 Task: Open Card Card0000000129 in Board Board0000000033 in Workspace WS0000000011 in Trello. Add Member mailaustralia7@gmail.com to Card Card0000000129 in Board Board0000000033 in Workspace WS0000000011 in Trello. Add Purple Label titled Label0000000129 to Card Card0000000129 in Board Board0000000033 in Workspace WS0000000011 in Trello. Add Checklist CL0000000129 to Card Card0000000129 in Board Board0000000033 in Workspace WS0000000011 in Trello. Add Dates with Start Date as Aug 01 2023 and Due Date as Aug 31 2023 to Card Card0000000129 in Board Board0000000033 in Workspace WS0000000011 in Trello
Action: Mouse moved to (521, 90)
Screenshot: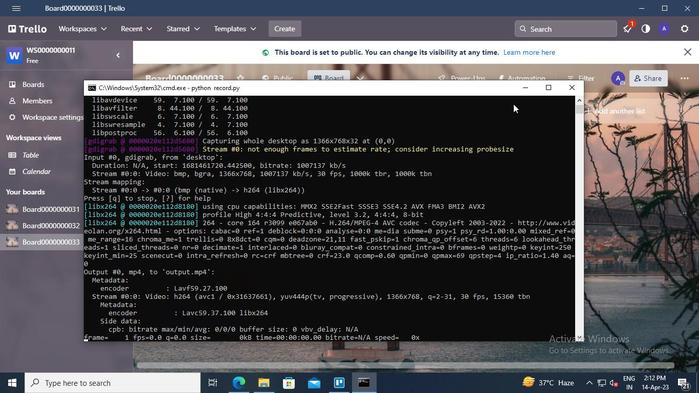 
Action: Mouse pressed left at (521, 90)
Screenshot: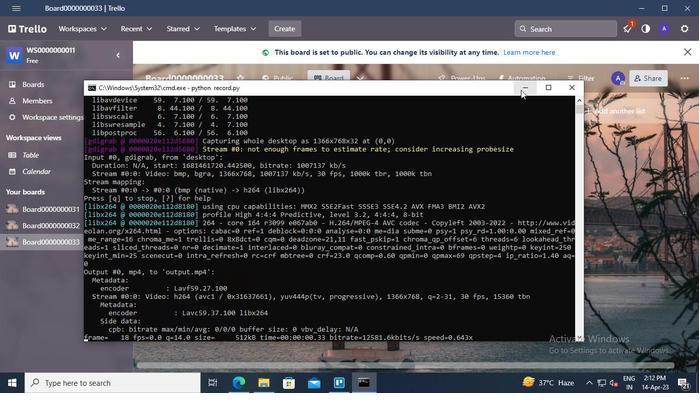 
Action: Mouse moved to (189, 131)
Screenshot: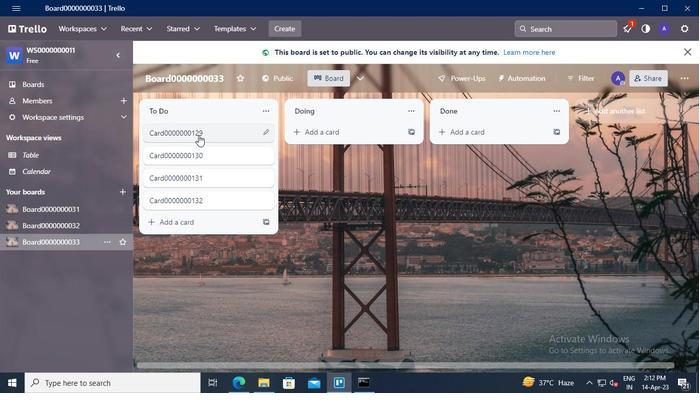 
Action: Mouse pressed left at (189, 131)
Screenshot: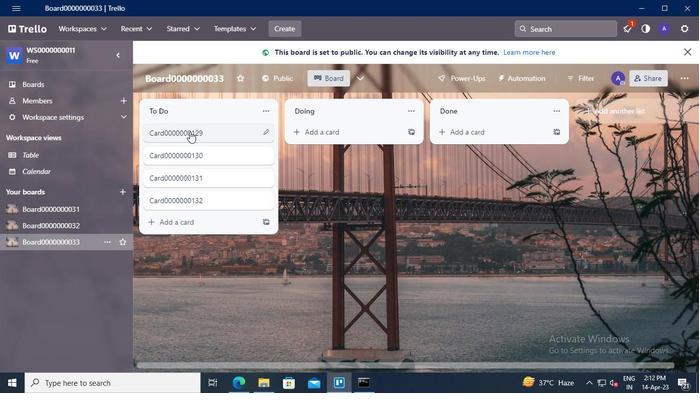 
Action: Mouse moved to (471, 96)
Screenshot: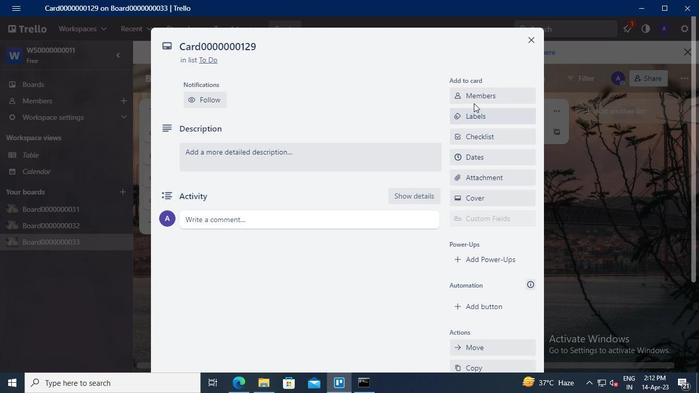 
Action: Mouse pressed left at (471, 96)
Screenshot: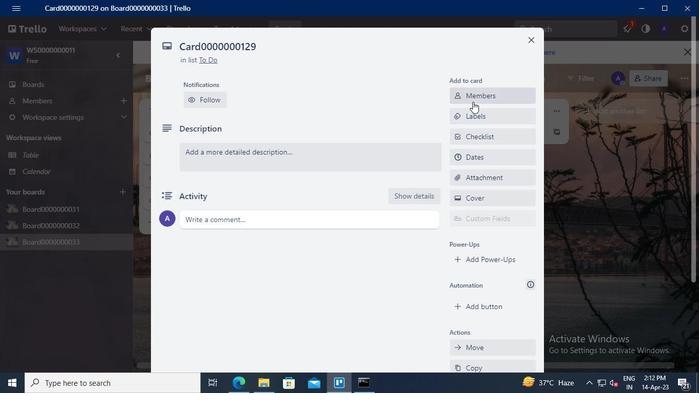 
Action: Mouse moved to (486, 146)
Screenshot: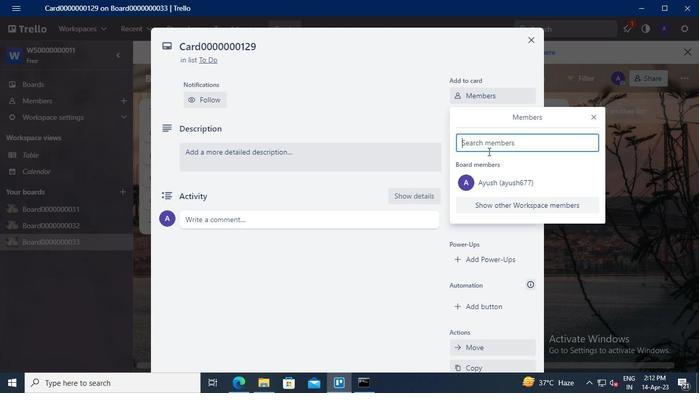 
Action: Mouse pressed left at (486, 146)
Screenshot: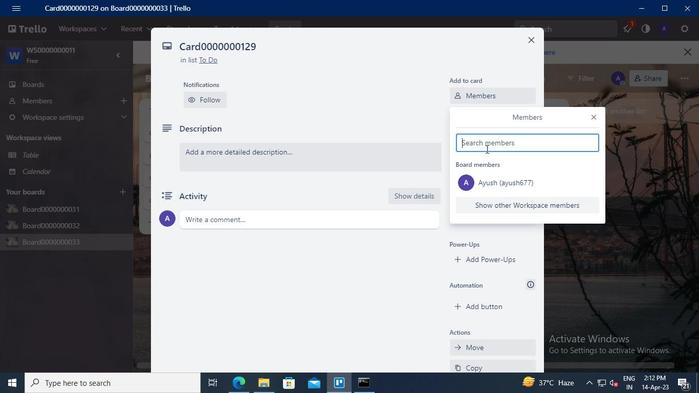 
Action: Mouse moved to (482, 143)
Screenshot: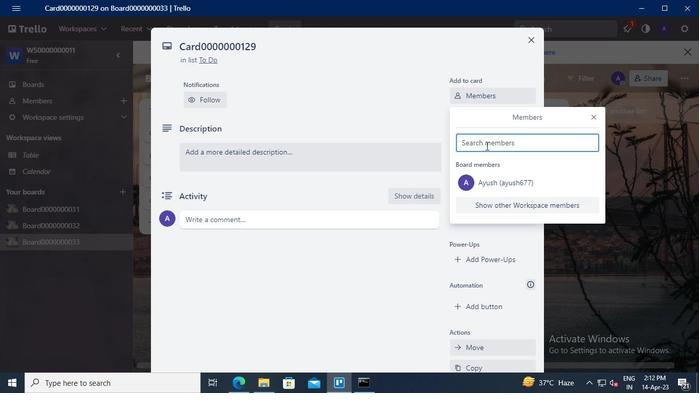 
Action: Keyboard Key.shift
Screenshot: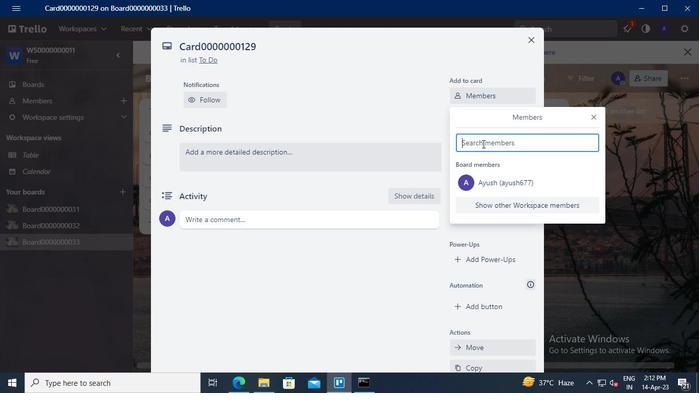 
Action: Keyboard A
Screenshot: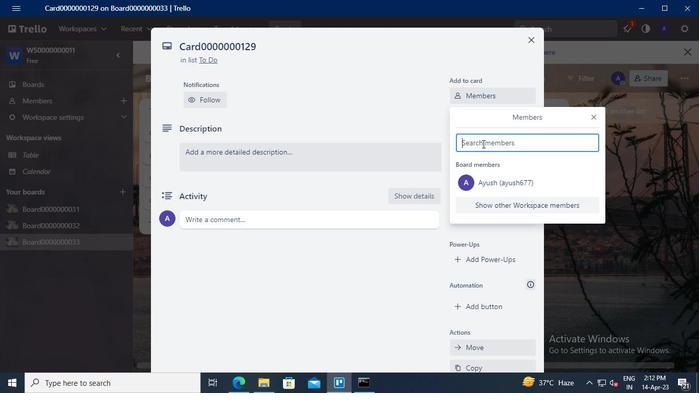 
Action: Keyboard u
Screenshot: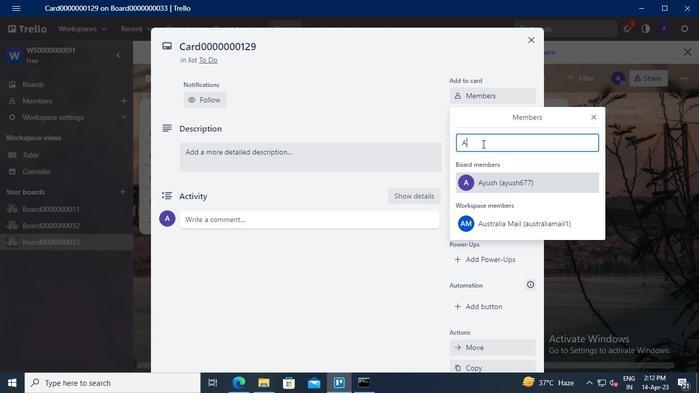 
Action: Keyboard s
Screenshot: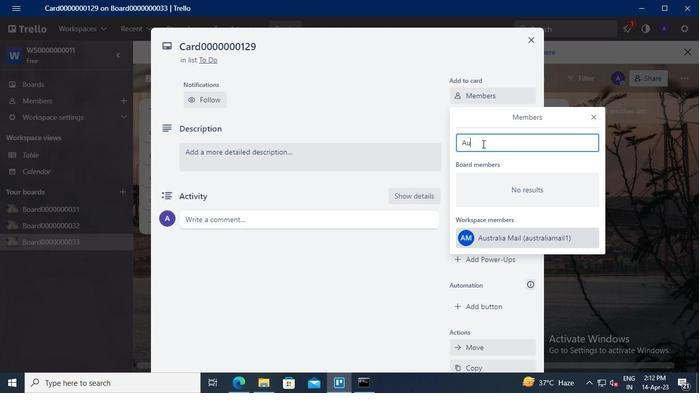 
Action: Keyboard t
Screenshot: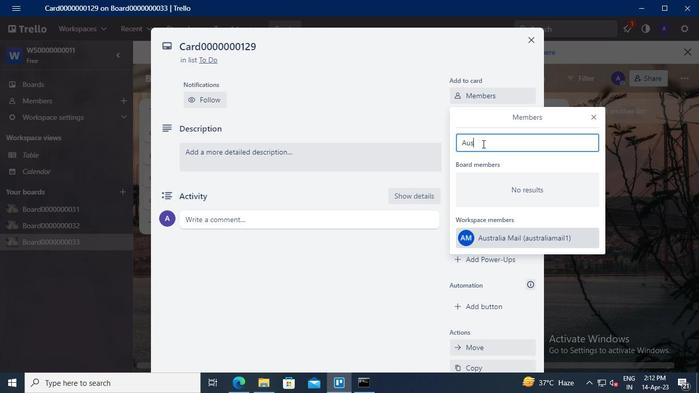 
Action: Keyboard r
Screenshot: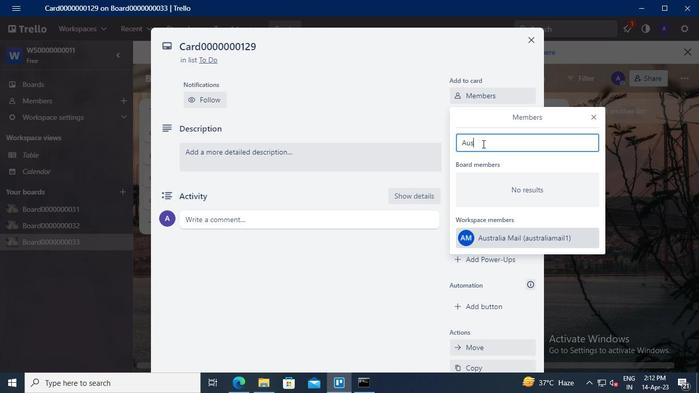
Action: Keyboard a
Screenshot: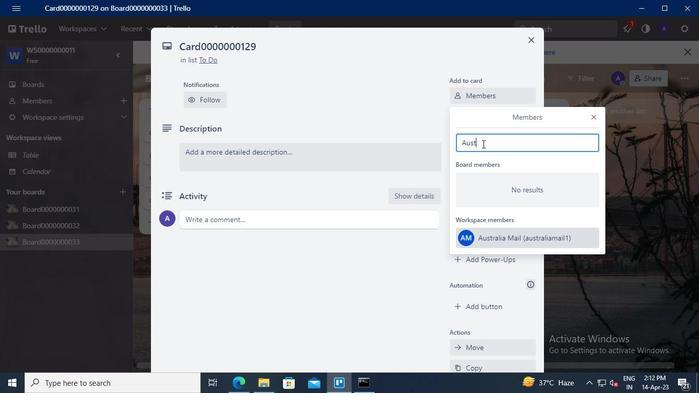 
Action: Keyboard l
Screenshot: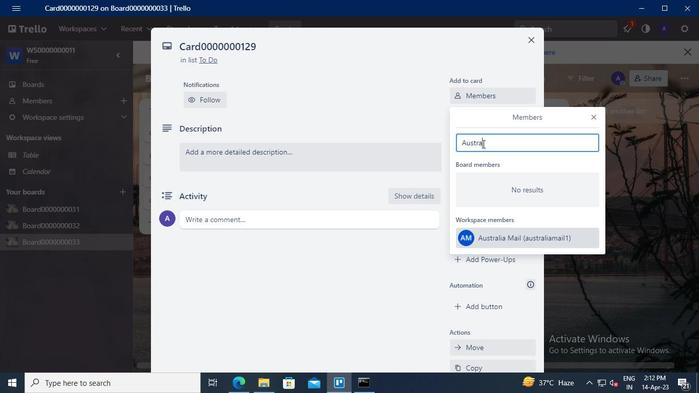 
Action: Keyboard i
Screenshot: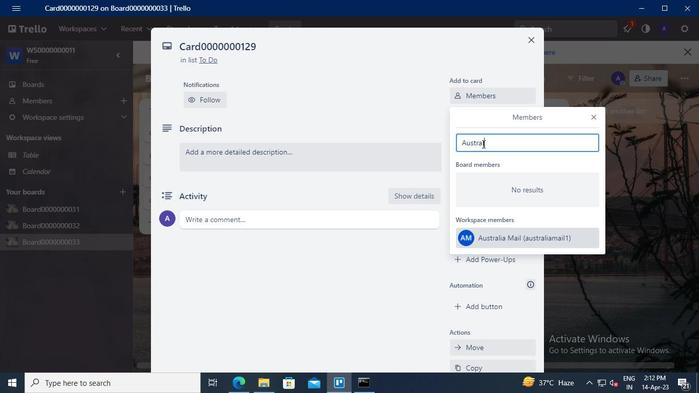 
Action: Keyboard a
Screenshot: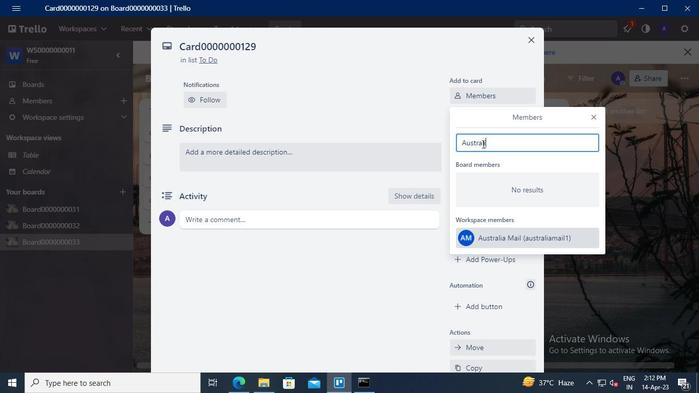 
Action: Mouse moved to (507, 235)
Screenshot: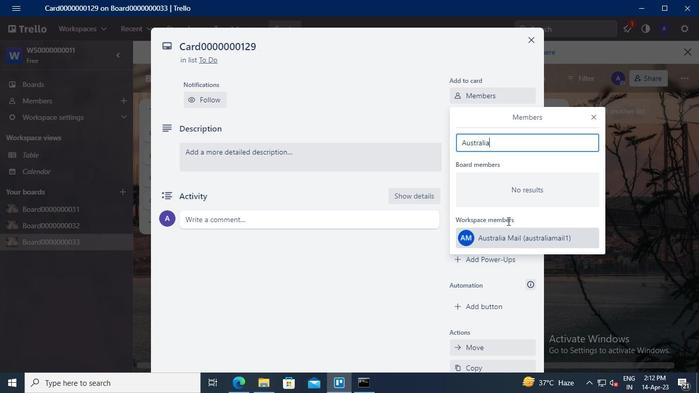 
Action: Mouse pressed left at (507, 235)
Screenshot: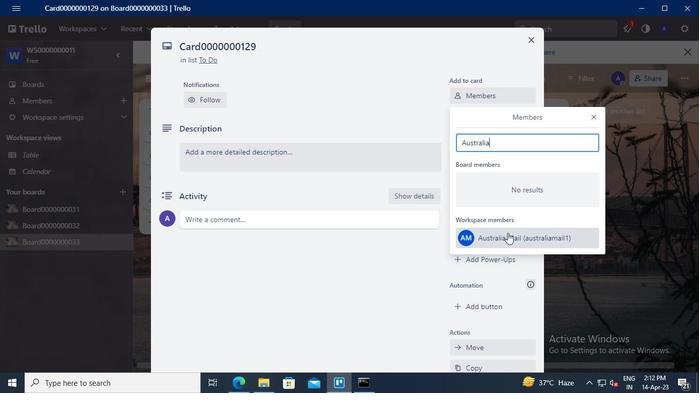 
Action: Mouse moved to (592, 116)
Screenshot: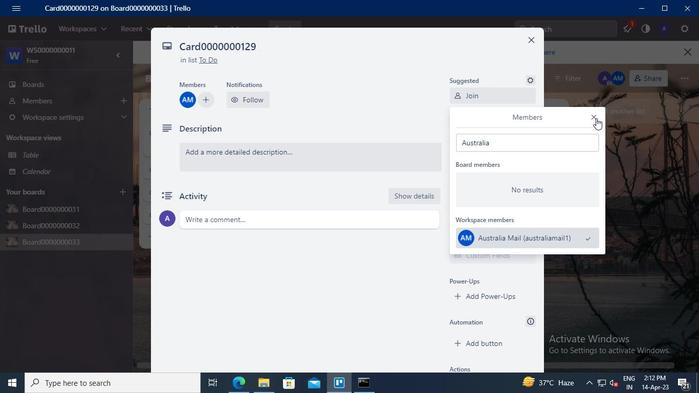 
Action: Mouse pressed left at (592, 116)
Screenshot: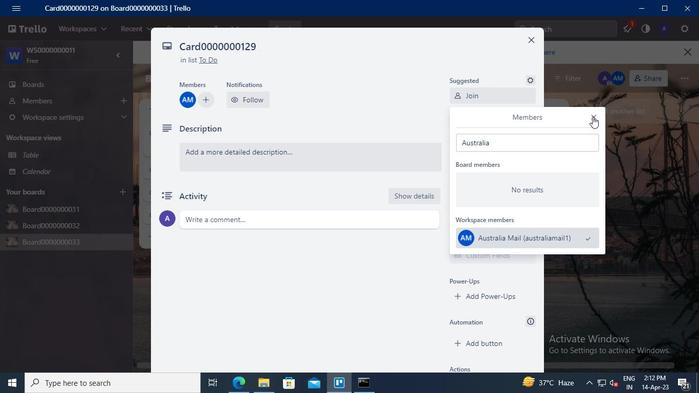 
Action: Mouse moved to (501, 149)
Screenshot: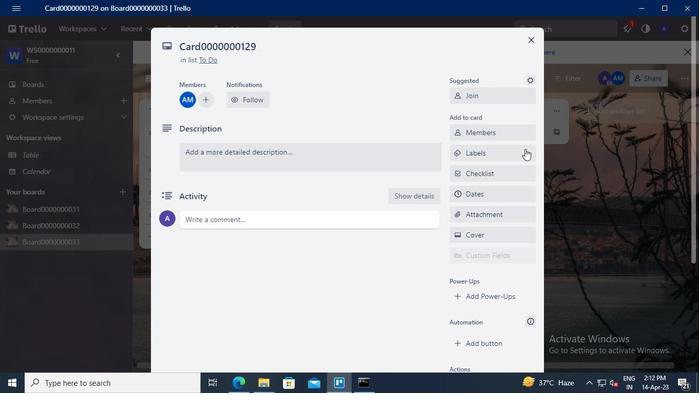 
Action: Mouse pressed left at (501, 149)
Screenshot: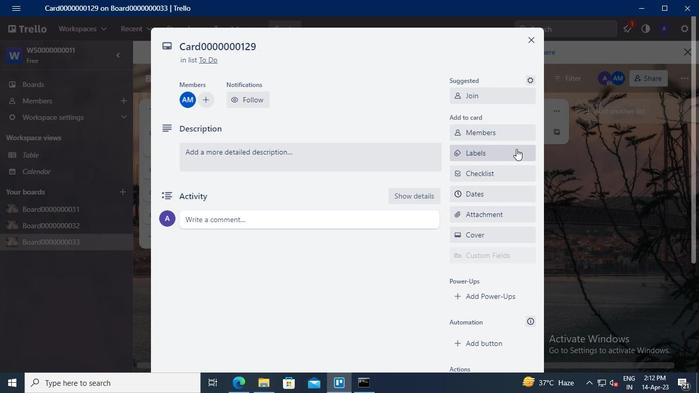 
Action: Mouse moved to (543, 232)
Screenshot: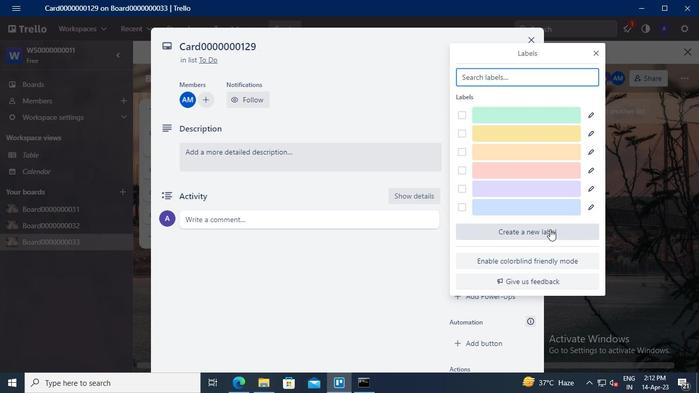 
Action: Mouse pressed left at (543, 232)
Screenshot: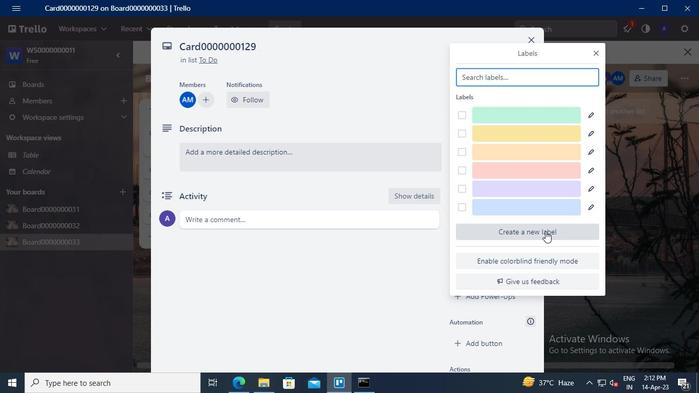 
Action: Mouse moved to (496, 151)
Screenshot: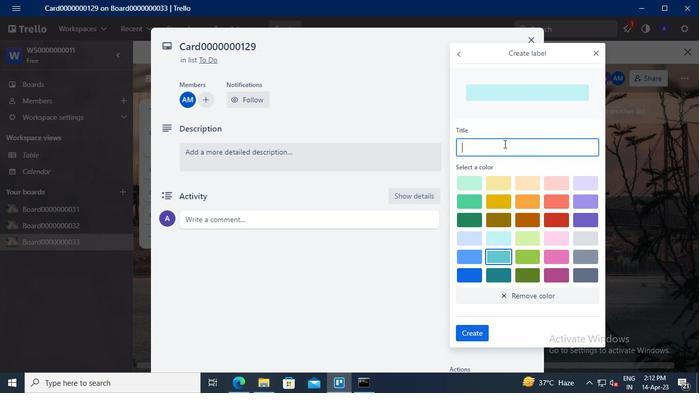 
Action: Mouse pressed left at (496, 151)
Screenshot: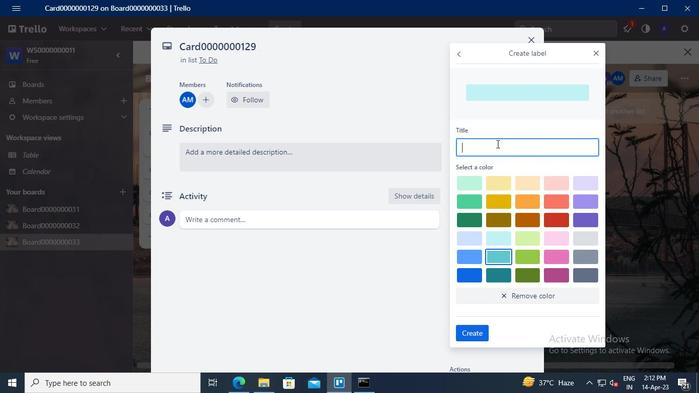 
Action: Mouse moved to (497, 151)
Screenshot: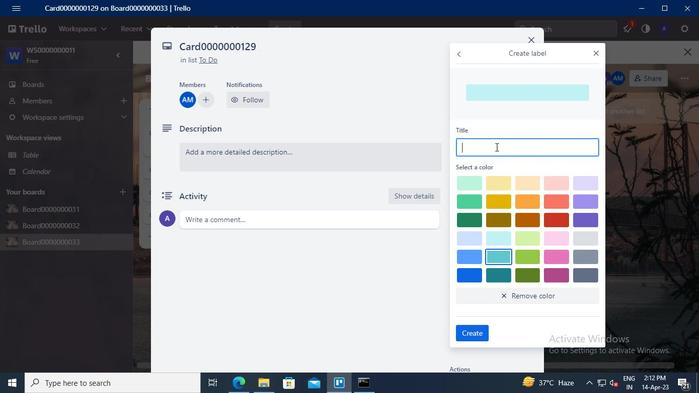
Action: Keyboard Key.shift
Screenshot: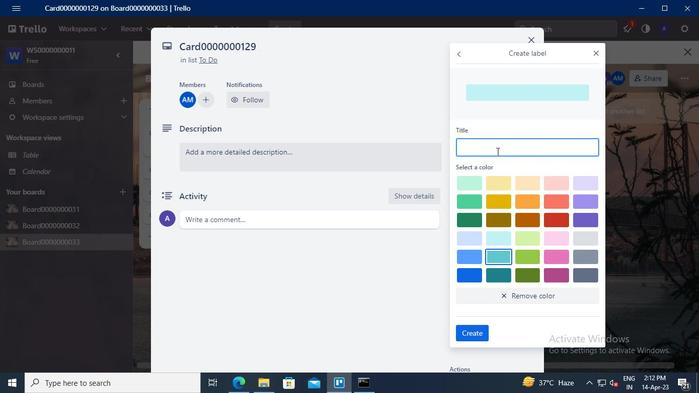 
Action: Keyboard L
Screenshot: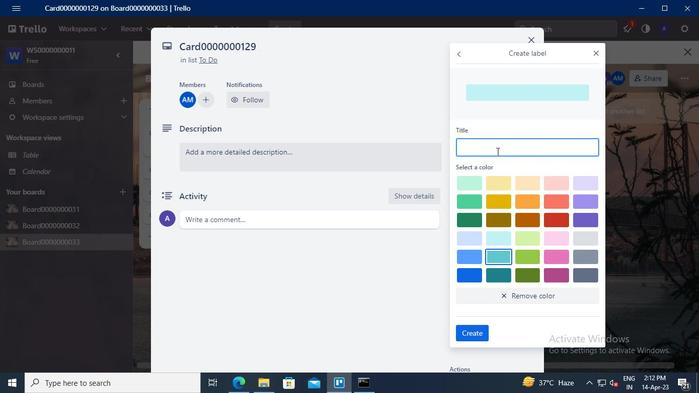
Action: Keyboard a
Screenshot: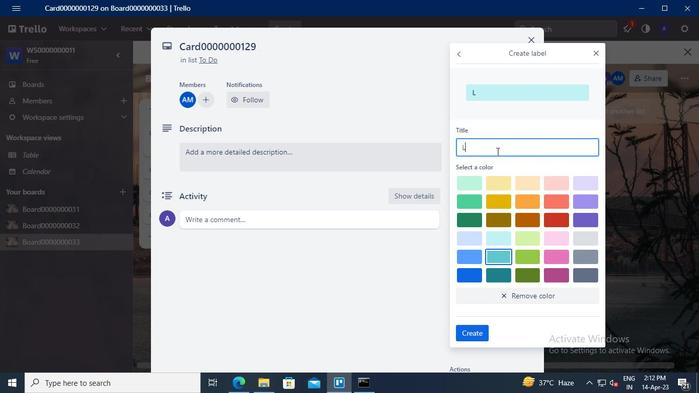 
Action: Keyboard b
Screenshot: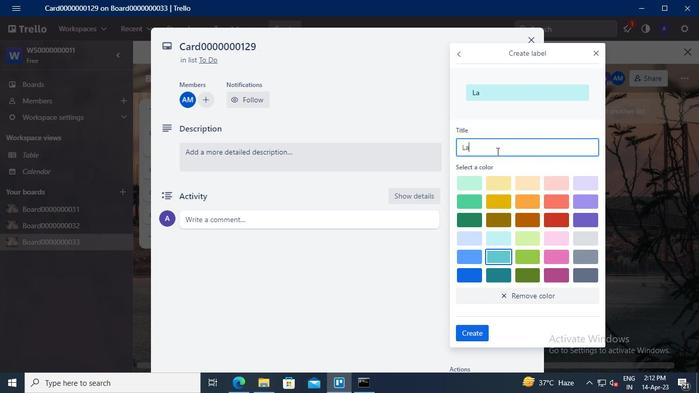 
Action: Keyboard e
Screenshot: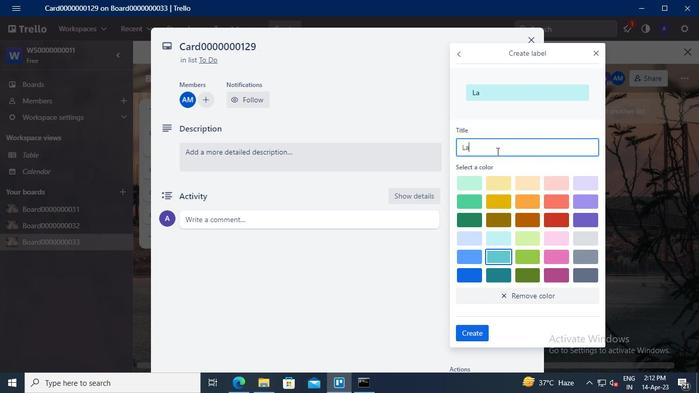 
Action: Keyboard l
Screenshot: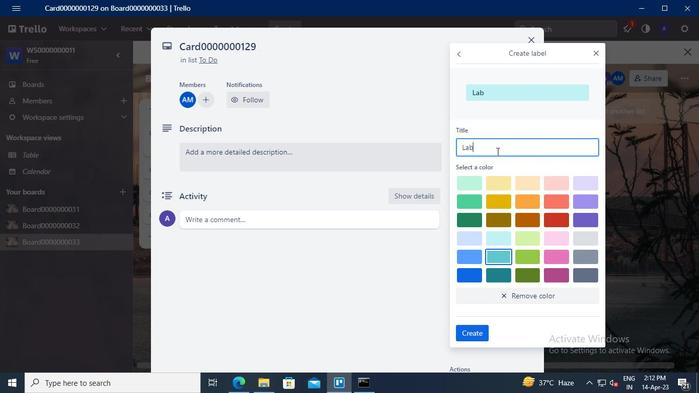 
Action: Keyboard <96>
Screenshot: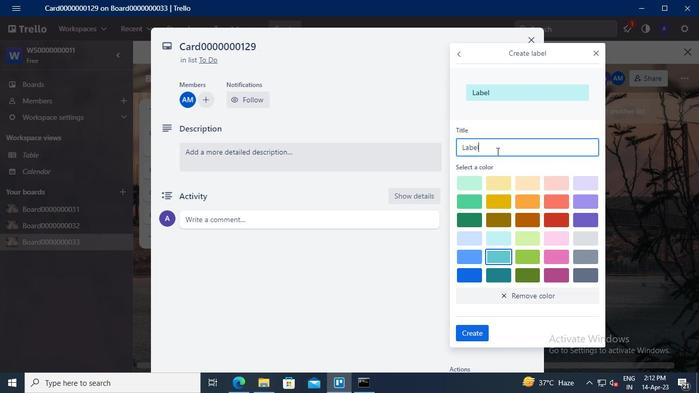
Action: Keyboard <96>
Screenshot: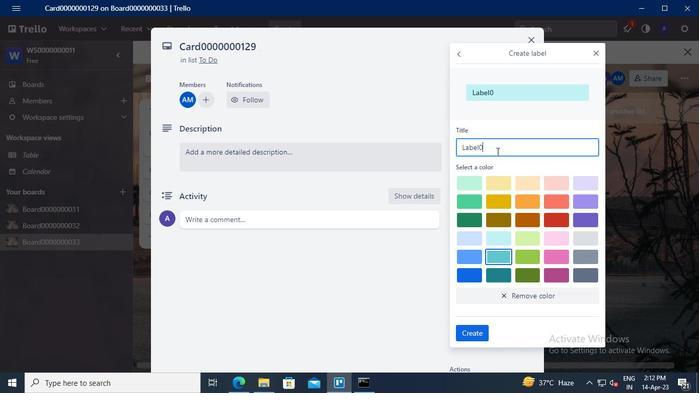 
Action: Keyboard <96>
Screenshot: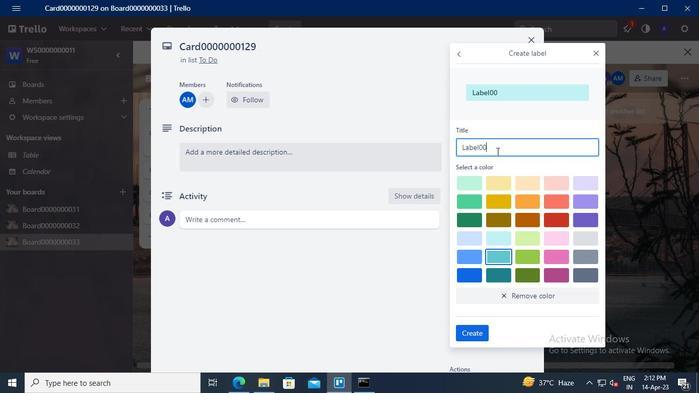 
Action: Keyboard <96>
Screenshot: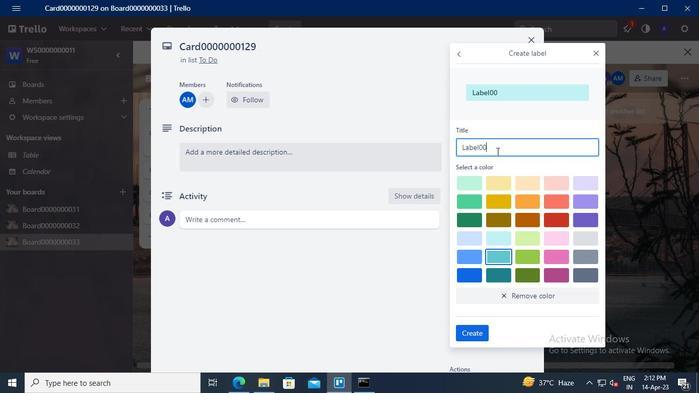 
Action: Keyboard <96>
Screenshot: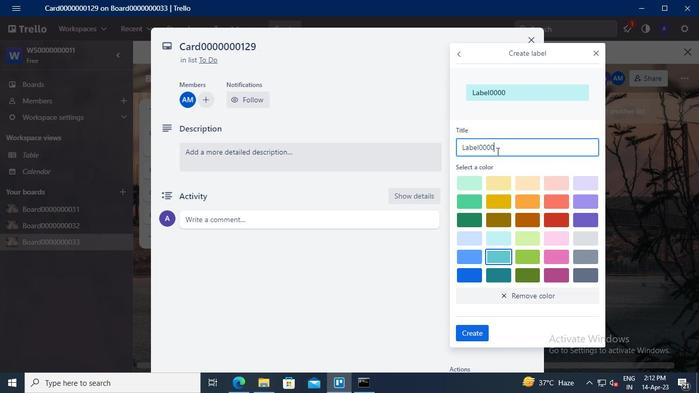 
Action: Keyboard <96>
Screenshot: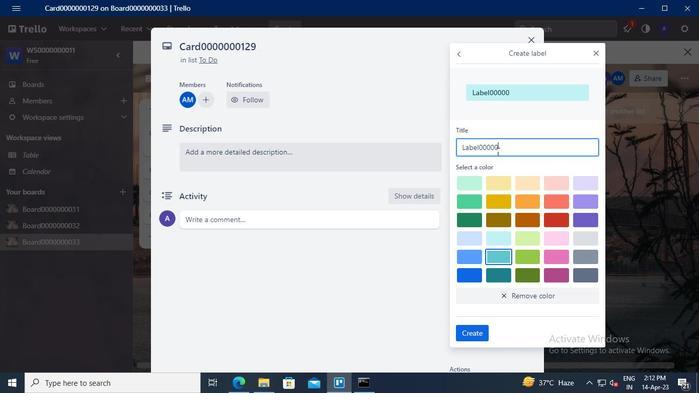 
Action: Keyboard <96>
Screenshot: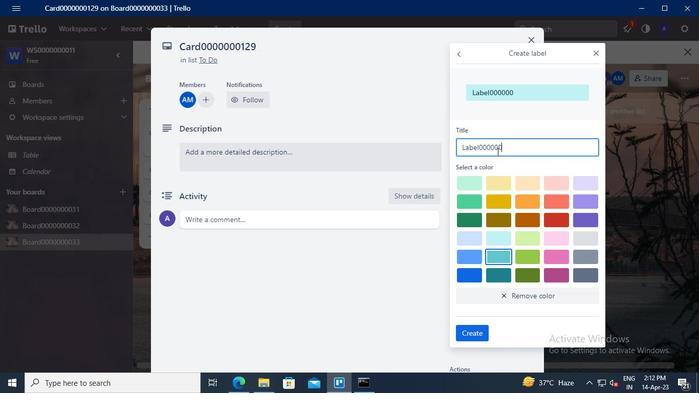 
Action: Keyboard <97>
Screenshot: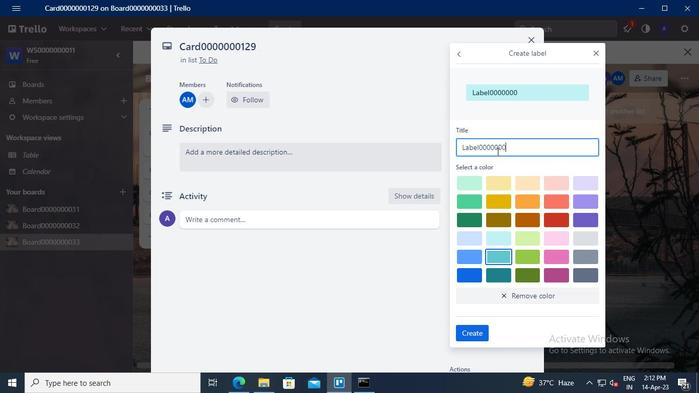 
Action: Keyboard <98>
Screenshot: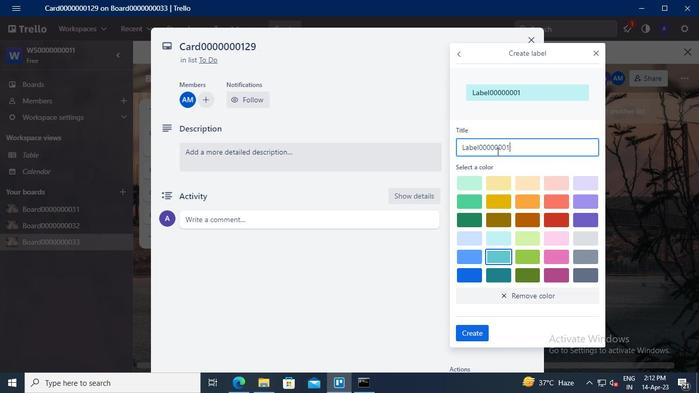 
Action: Keyboard <105>
Screenshot: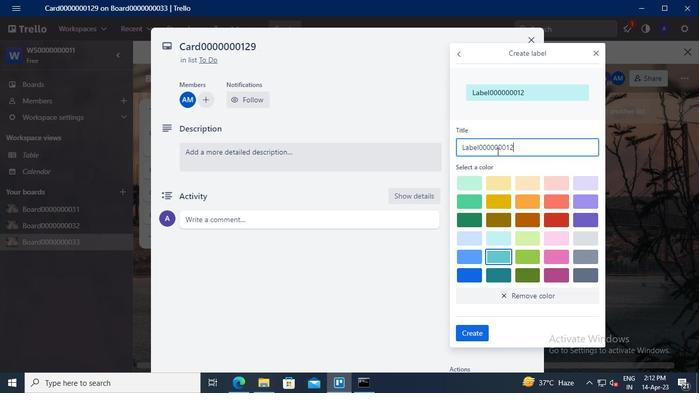 
Action: Mouse moved to (580, 199)
Screenshot: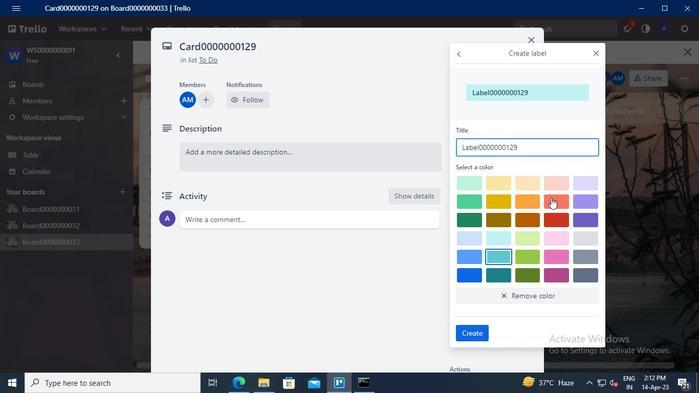 
Action: Mouse pressed left at (580, 199)
Screenshot: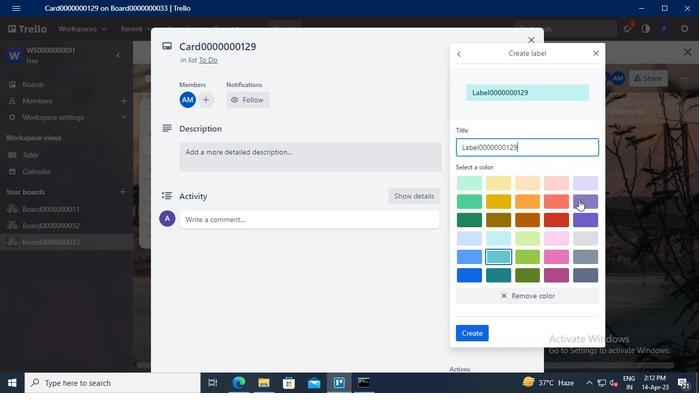 
Action: Mouse moved to (481, 329)
Screenshot: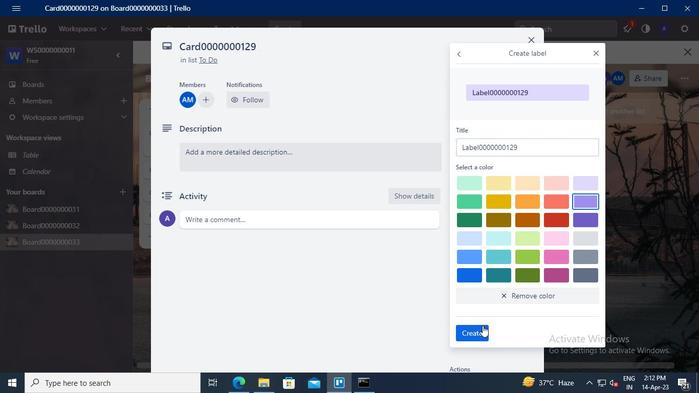 
Action: Mouse pressed left at (481, 329)
Screenshot: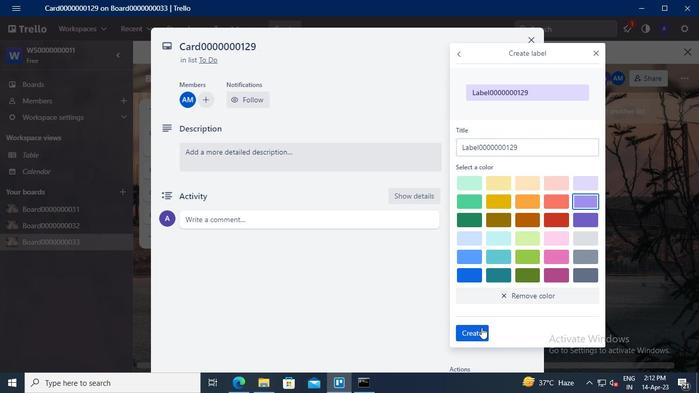 
Action: Mouse moved to (594, 53)
Screenshot: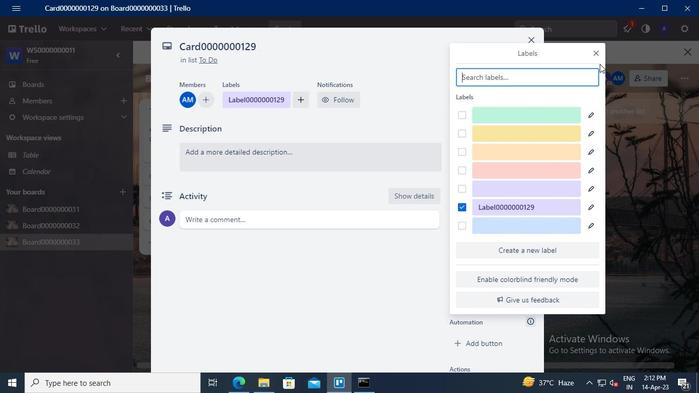 
Action: Mouse pressed left at (594, 53)
Screenshot: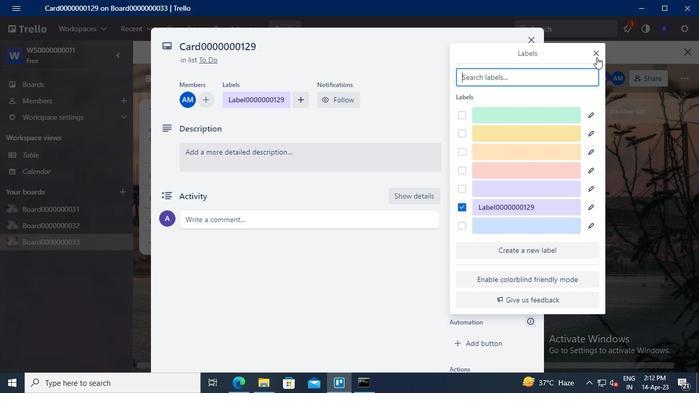 
Action: Mouse moved to (490, 173)
Screenshot: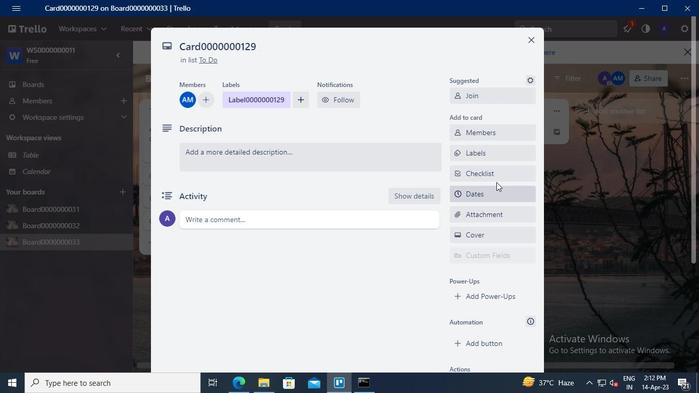 
Action: Mouse pressed left at (490, 173)
Screenshot: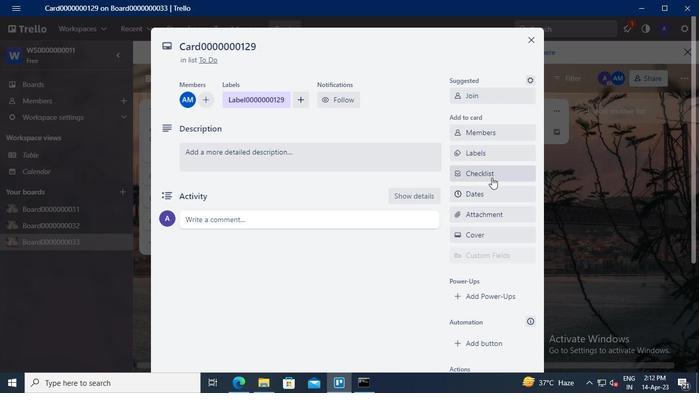 
Action: Keyboard Key.delete
Screenshot: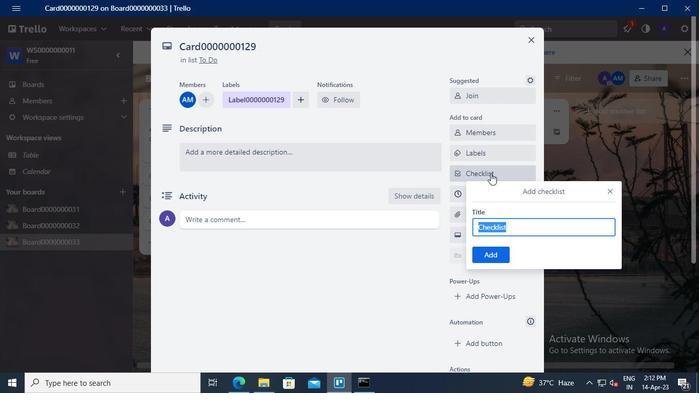 
Action: Keyboard Key.shift
Screenshot: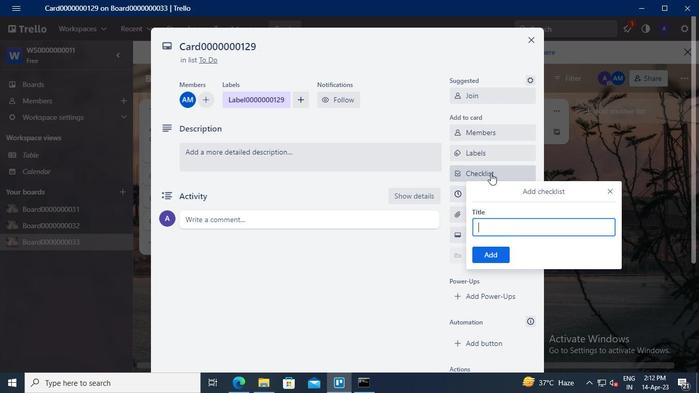 
Action: Keyboard C
Screenshot: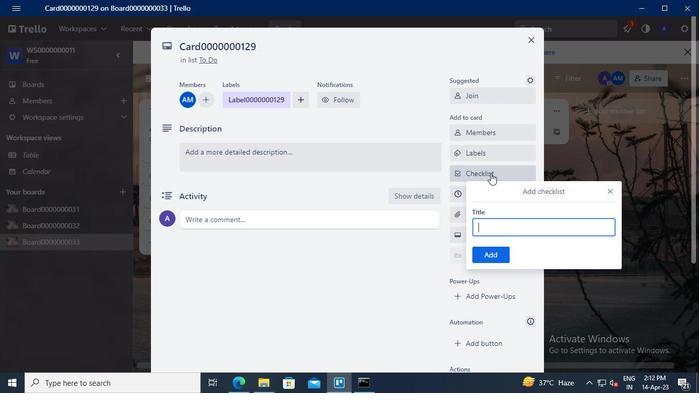 
Action: Keyboard L
Screenshot: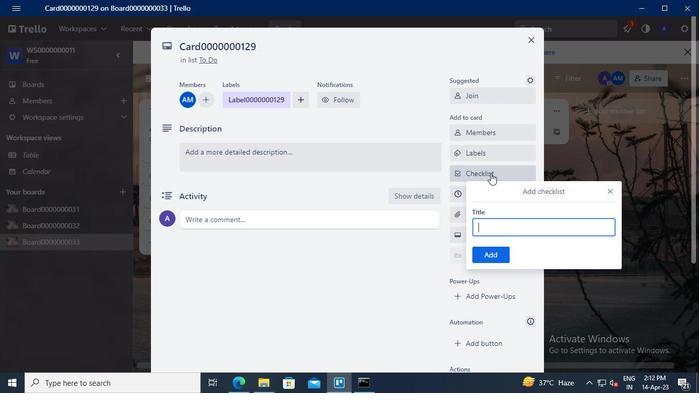 
Action: Keyboard <96>
Screenshot: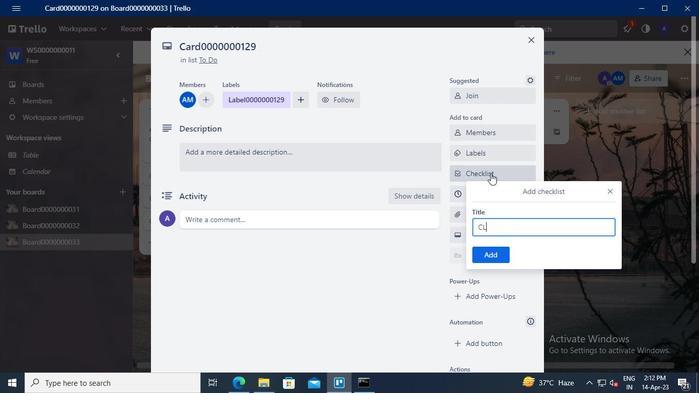 
Action: Keyboard <96>
Screenshot: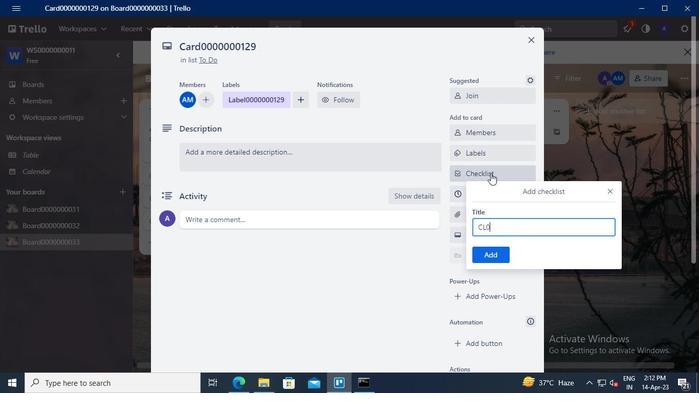 
Action: Keyboard <96>
Screenshot: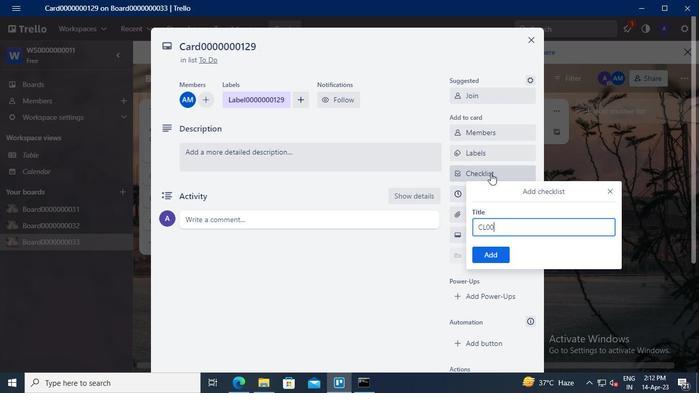 
Action: Keyboard <96>
Screenshot: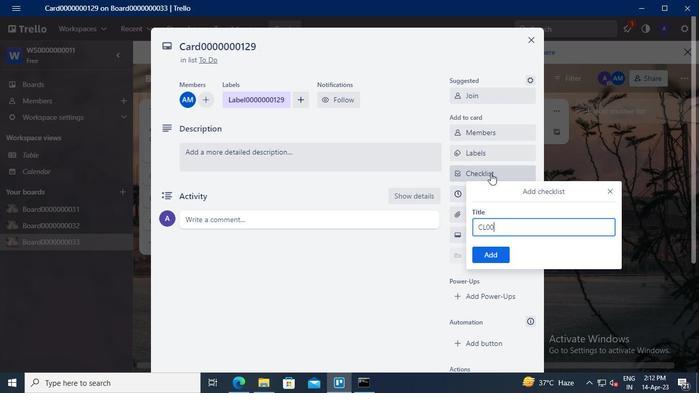 
Action: Keyboard <96>
Screenshot: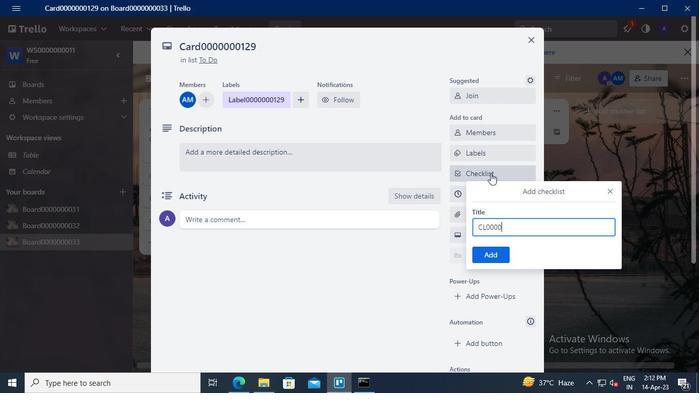 
Action: Keyboard <96>
Screenshot: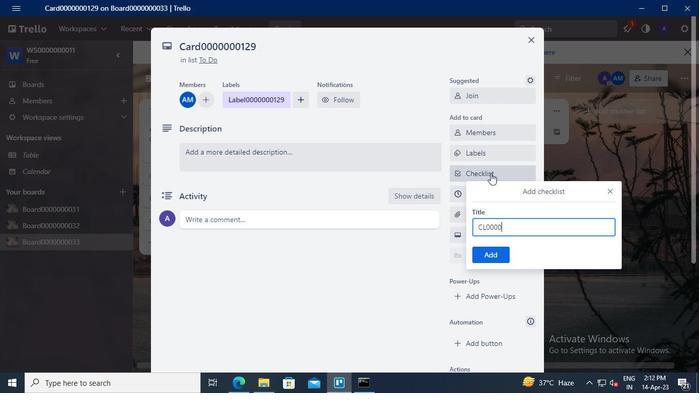 
Action: Keyboard <96>
Screenshot: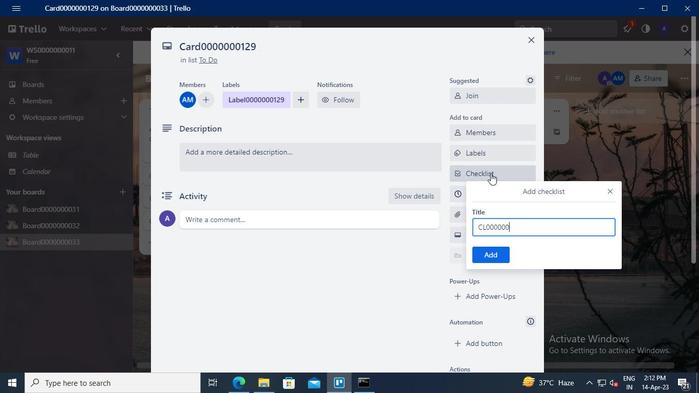 
Action: Keyboard <97>
Screenshot: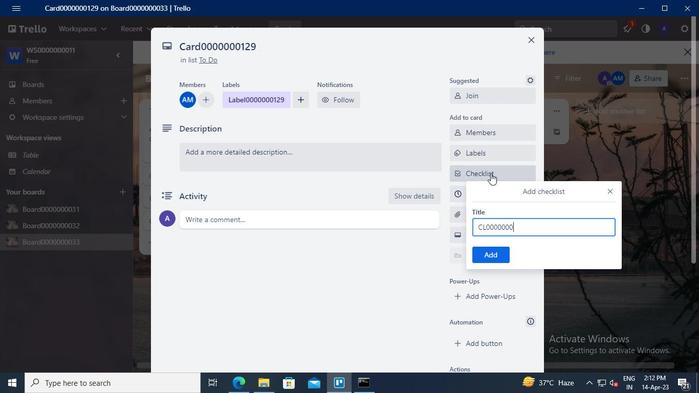 
Action: Keyboard <98>
Screenshot: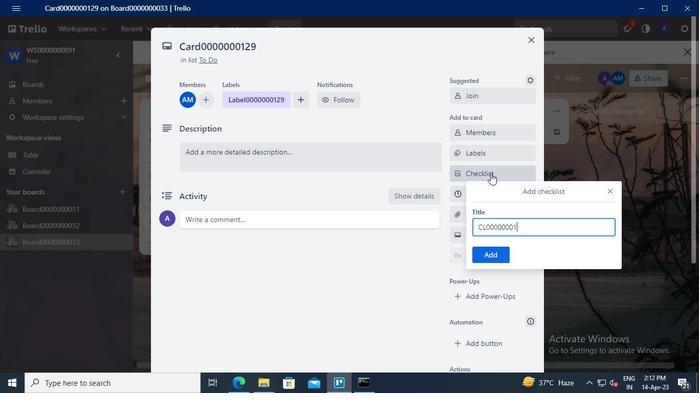 
Action: Keyboard <105>
Screenshot: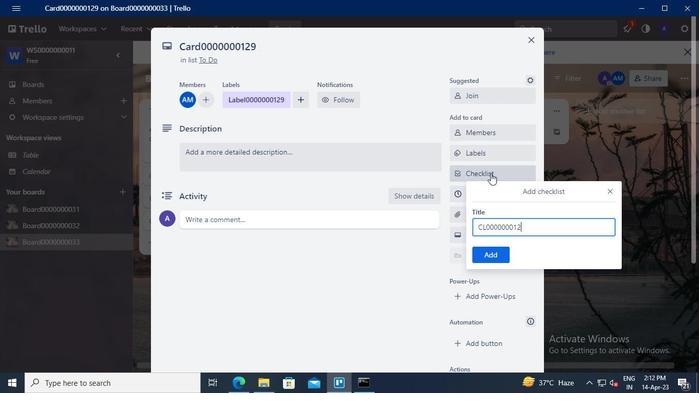 
Action: Mouse moved to (493, 249)
Screenshot: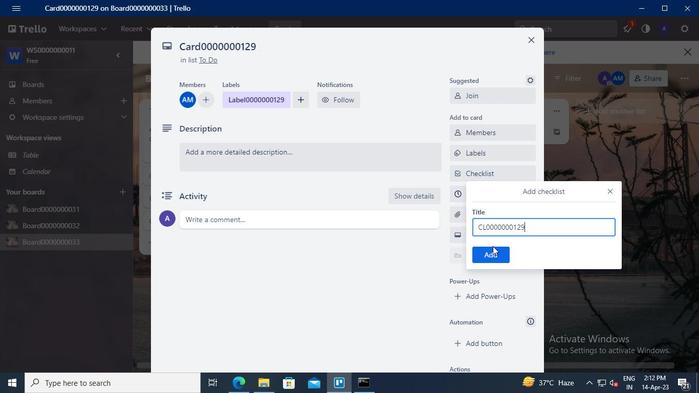 
Action: Mouse pressed left at (493, 249)
Screenshot: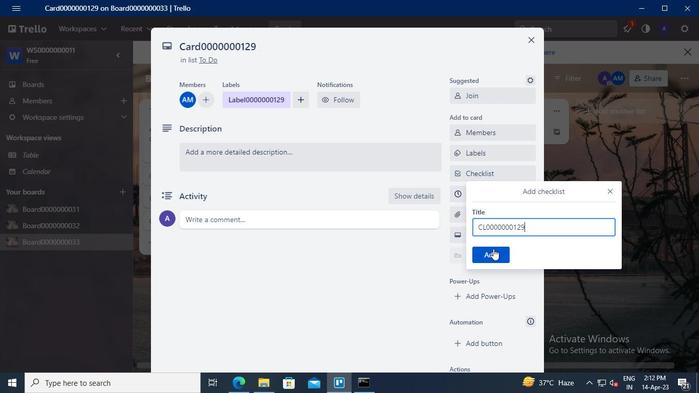 
Action: Mouse moved to (481, 196)
Screenshot: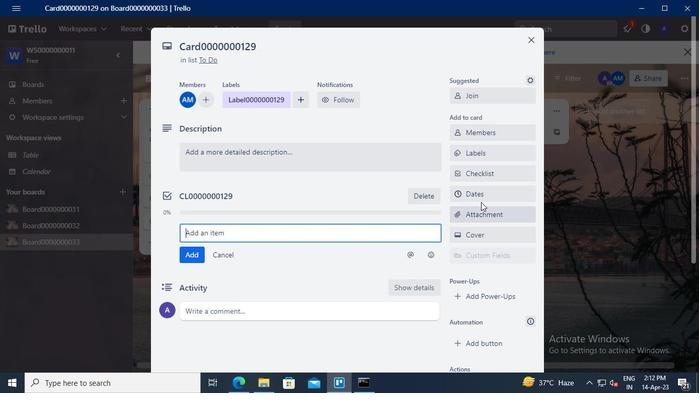 
Action: Mouse pressed left at (481, 196)
Screenshot: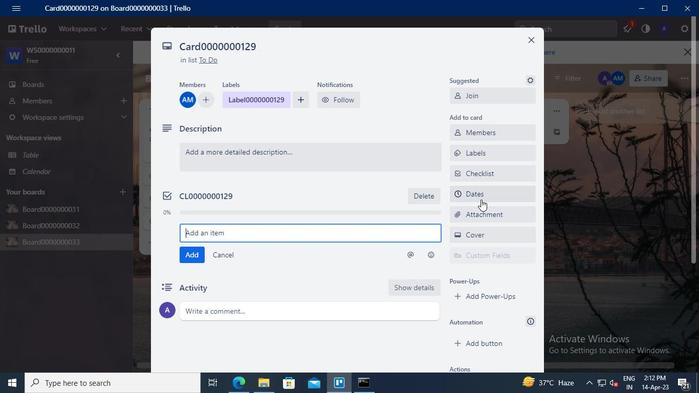 
Action: Mouse moved to (462, 237)
Screenshot: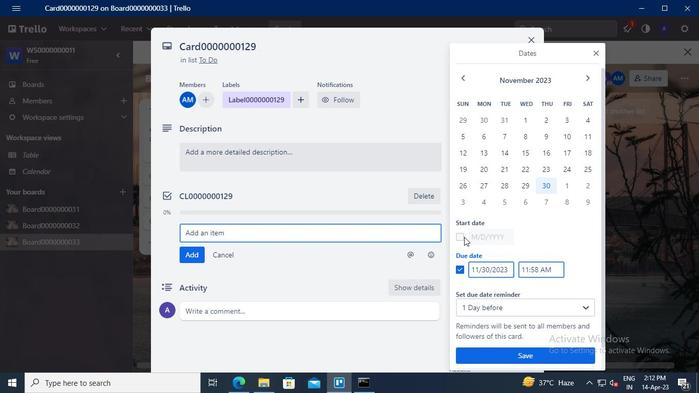 
Action: Mouse pressed left at (462, 237)
Screenshot: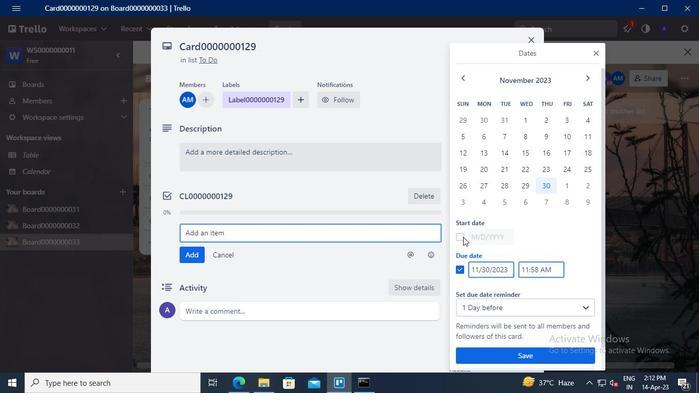 
Action: Mouse moved to (487, 237)
Screenshot: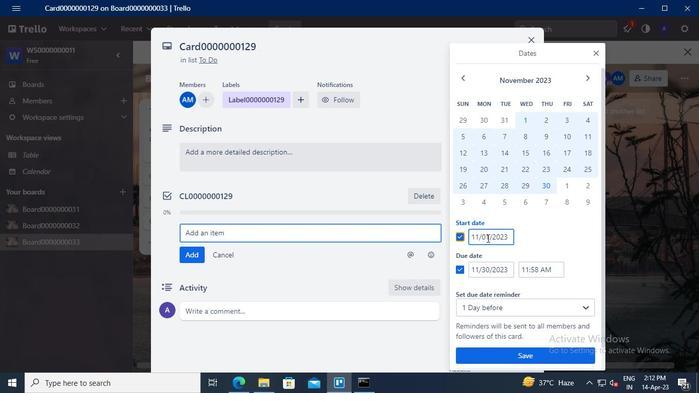 
Action: Mouse pressed left at (487, 237)
Screenshot: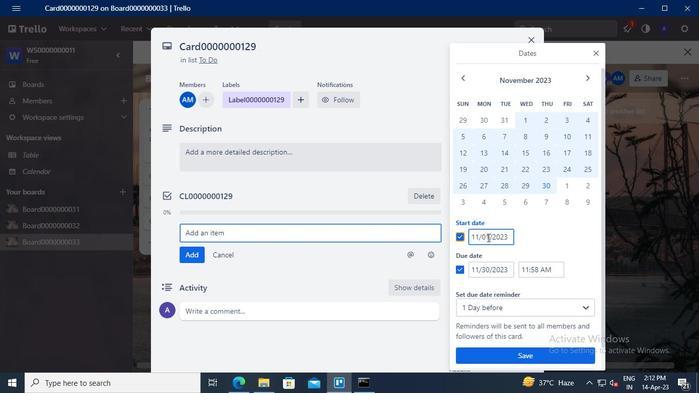 
Action: Mouse moved to (494, 225)
Screenshot: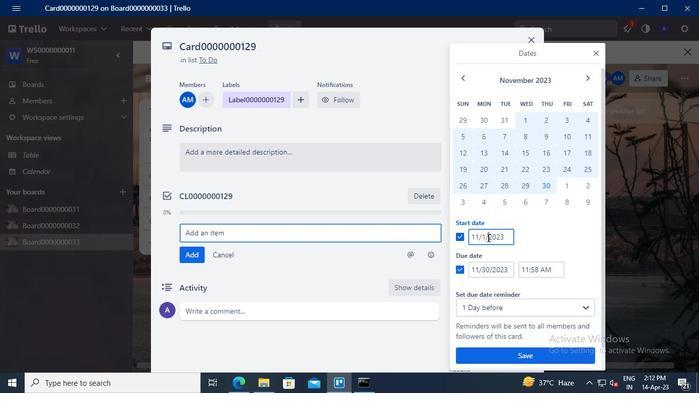 
Action: Keyboard Key.left
Screenshot: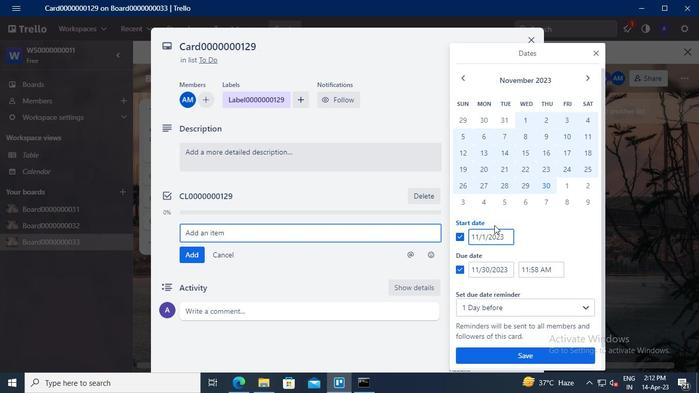 
Action: Keyboard Key.backspace
Screenshot: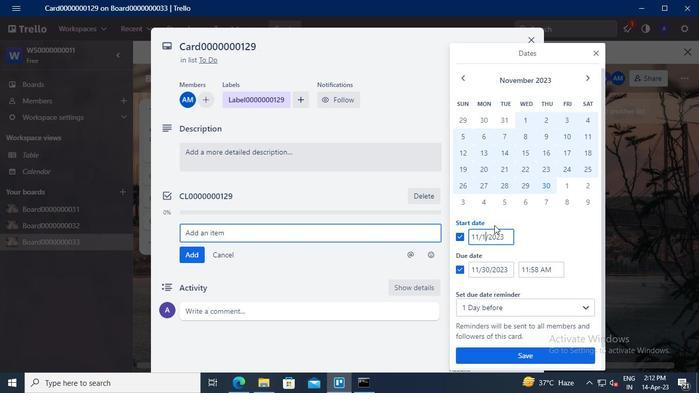 
Action: Keyboard <97>
Screenshot: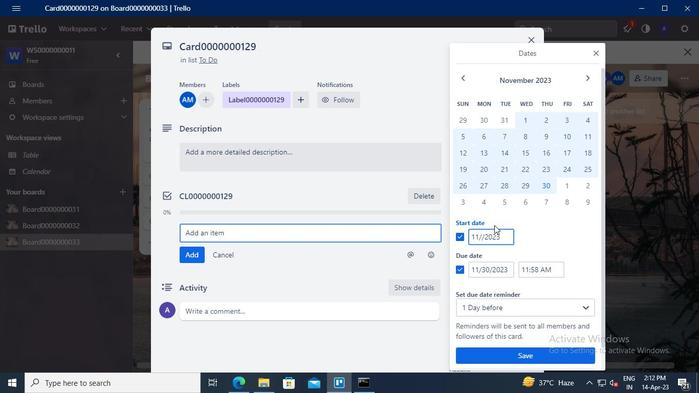 
Action: Keyboard Key.left
Screenshot: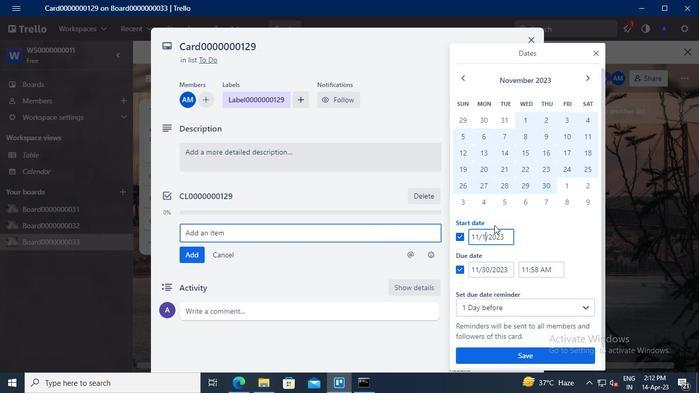 
Action: Keyboard Key.left
Screenshot: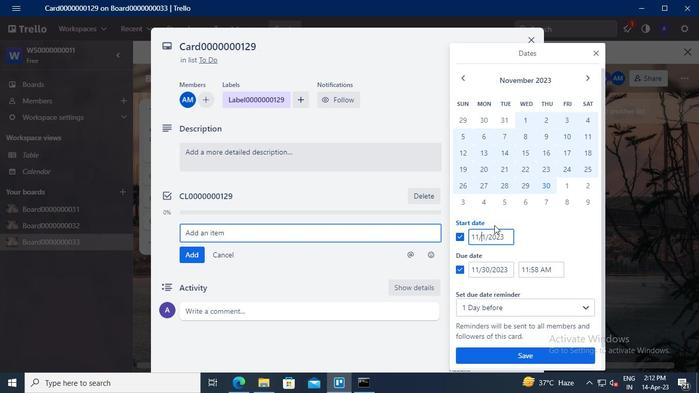 
Action: Keyboard Key.backspace
Screenshot: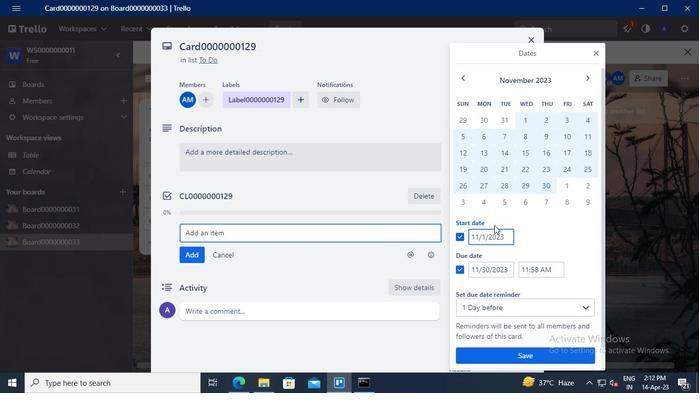 
Action: Keyboard Key.backspace
Screenshot: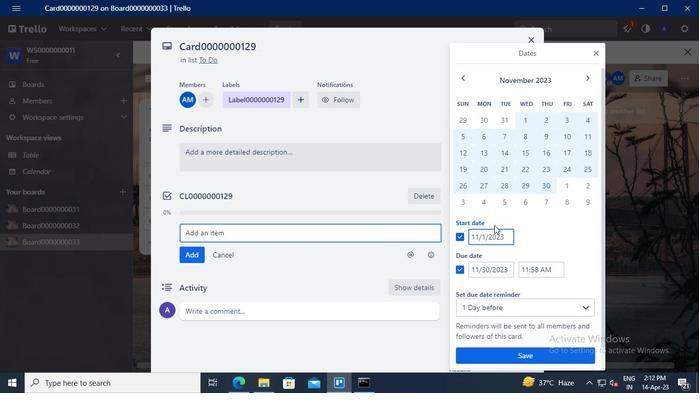 
Action: Keyboard <104>
Screenshot: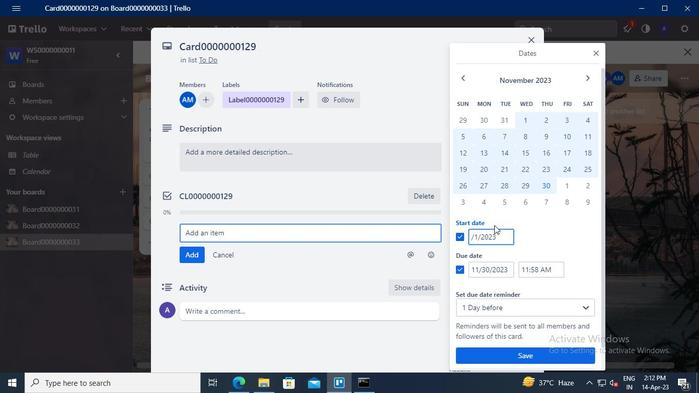 
Action: Mouse moved to (488, 267)
Screenshot: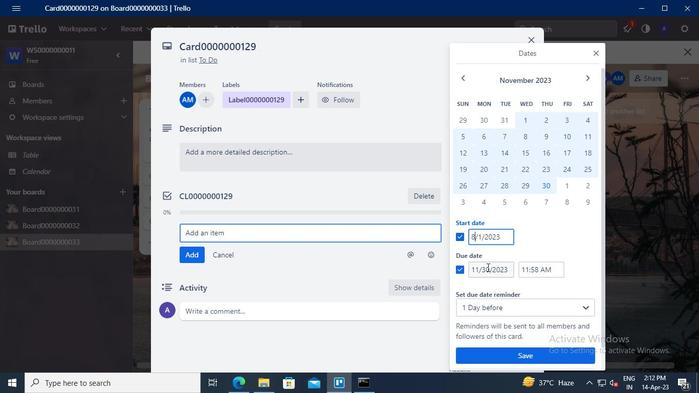 
Action: Mouse pressed left at (488, 267)
Screenshot: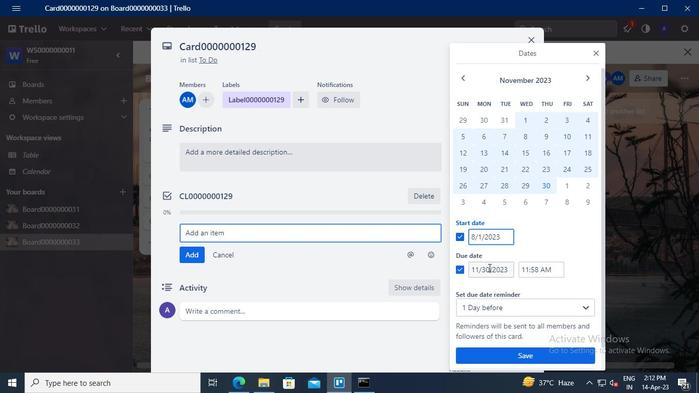 
Action: Mouse moved to (500, 248)
Screenshot: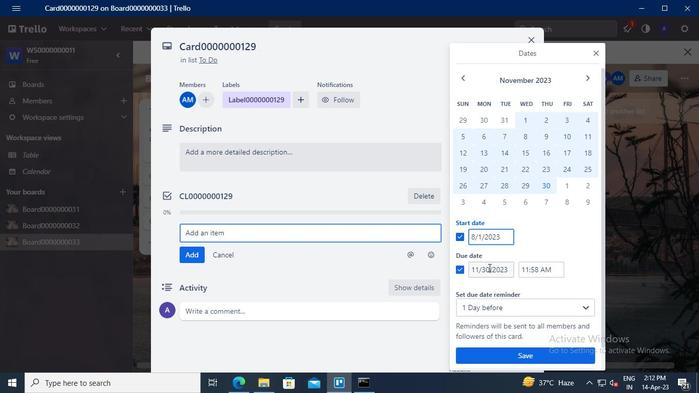 
Action: Keyboard Key.backspace
Screenshot: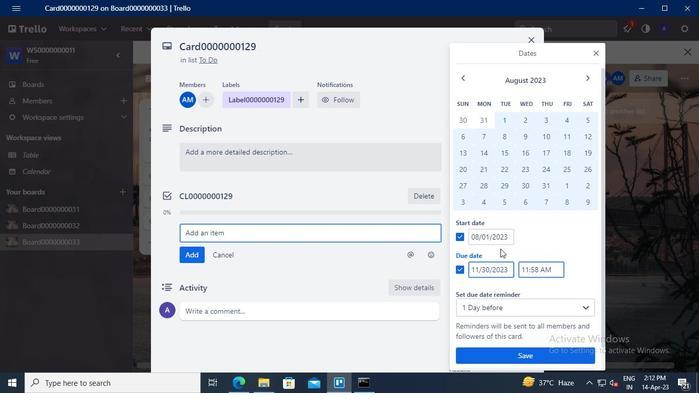 
Action: Keyboard Key.backspace
Screenshot: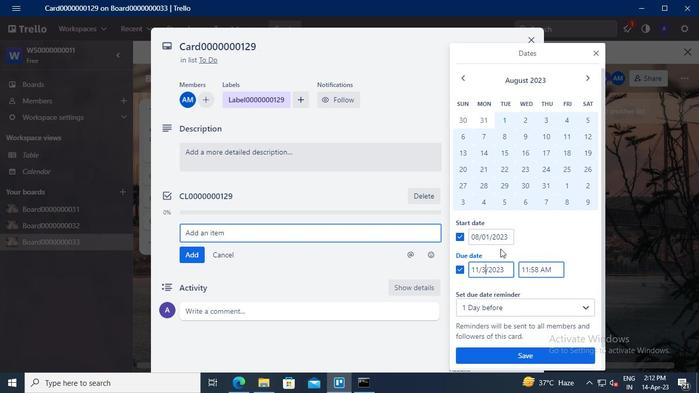
Action: Keyboard <99>
Screenshot: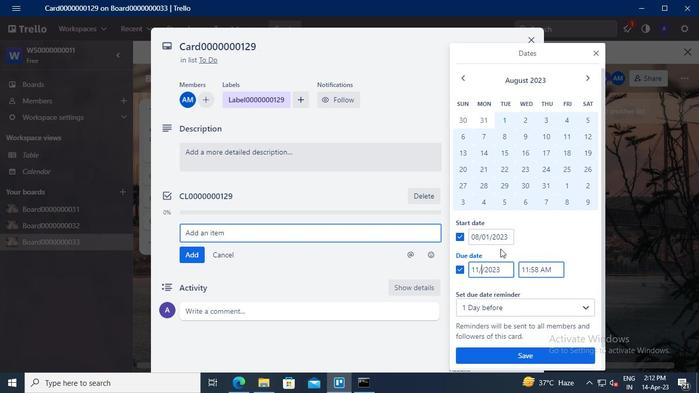 
Action: Keyboard <97>
Screenshot: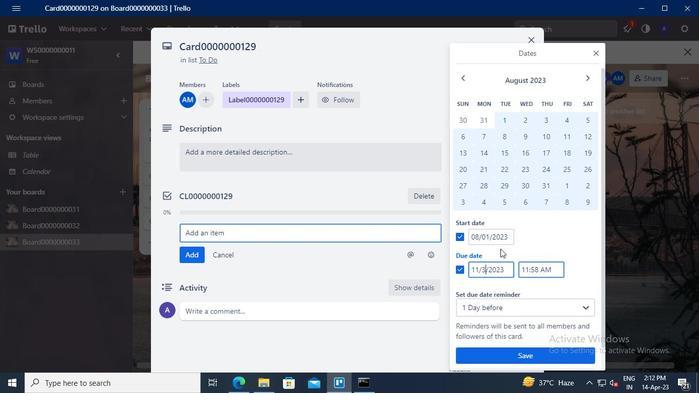 
Action: Keyboard Key.left
Screenshot: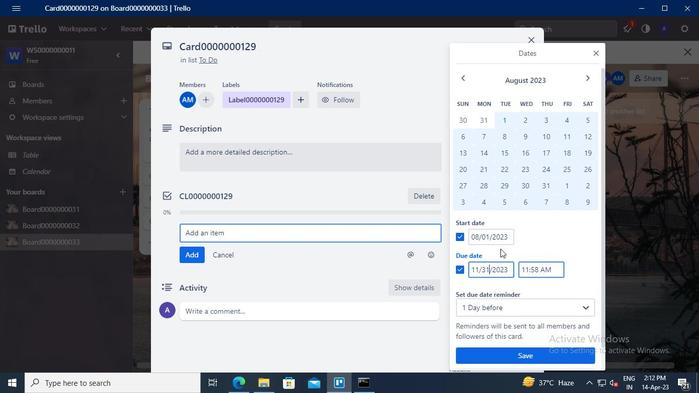 
Action: Keyboard Key.left
Screenshot: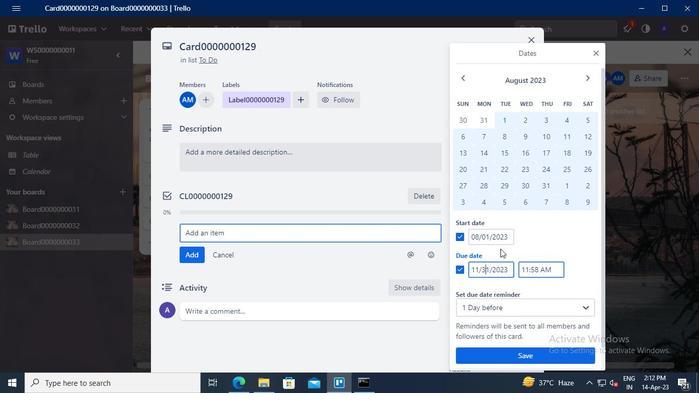 
Action: Keyboard Key.left
Screenshot: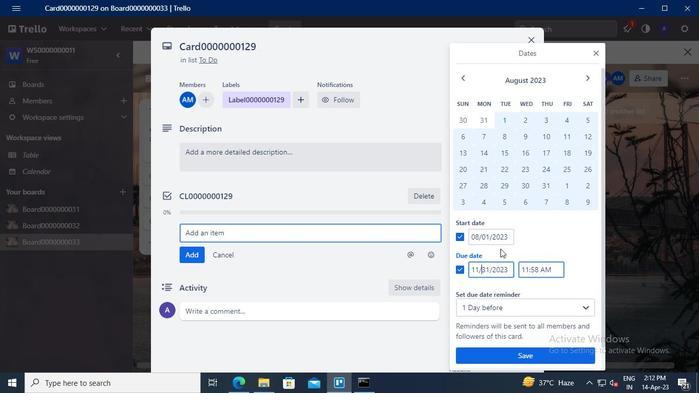 
Action: Keyboard Key.backspace
Screenshot: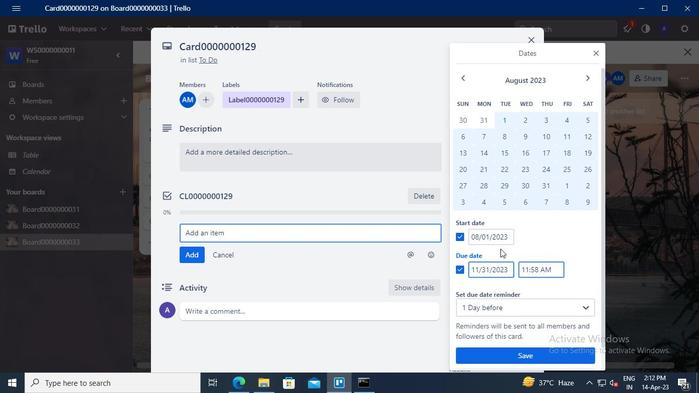 
Action: Keyboard Key.backspace
Screenshot: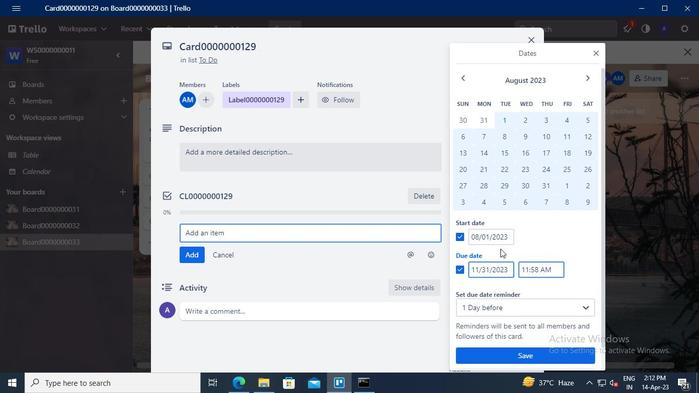 
Action: Keyboard <104>
Screenshot: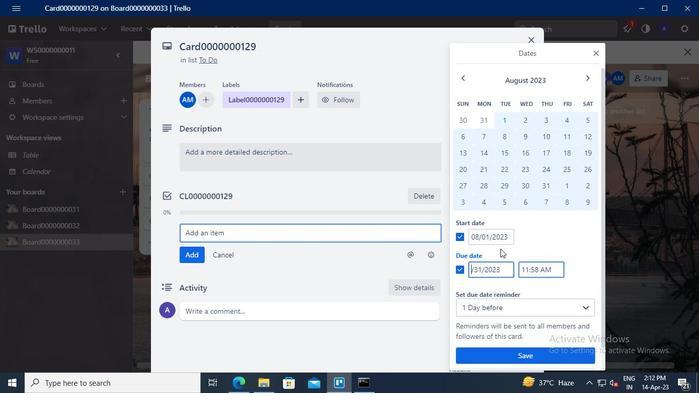 
Action: Mouse moved to (532, 352)
Screenshot: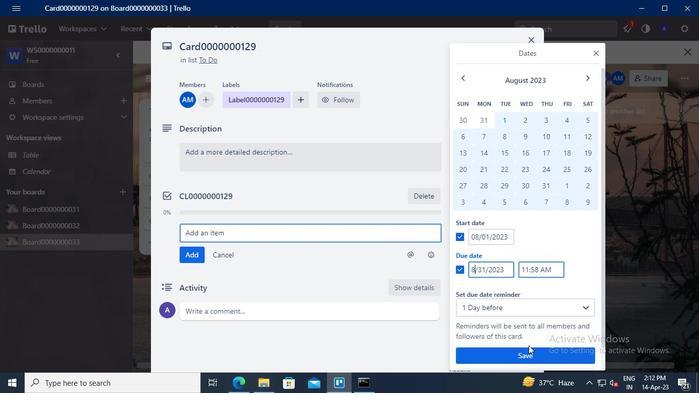 
Action: Mouse pressed left at (532, 352)
Screenshot: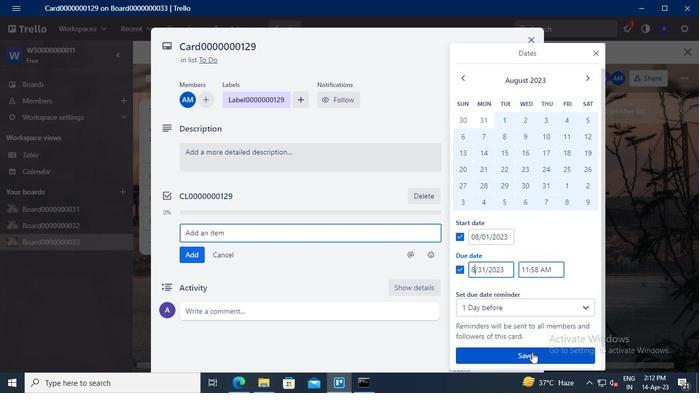 
Action: Mouse moved to (368, 379)
Screenshot: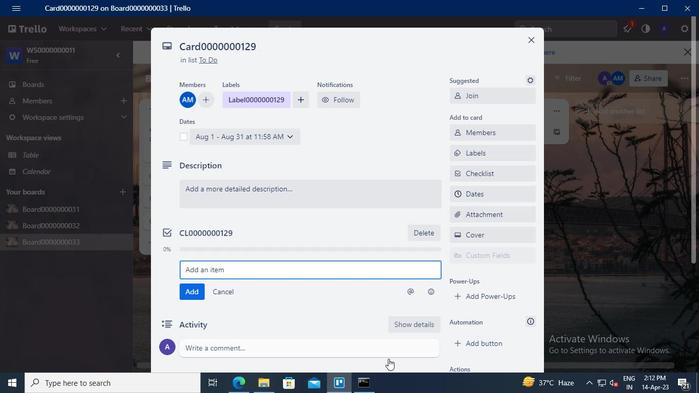 
Action: Mouse pressed left at (368, 379)
Screenshot: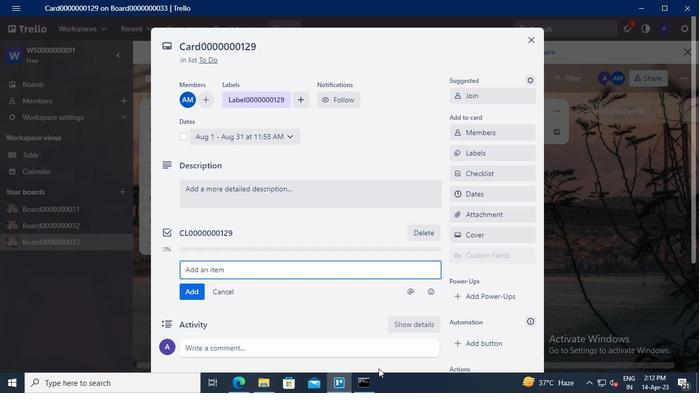 
Action: Mouse moved to (563, 92)
Screenshot: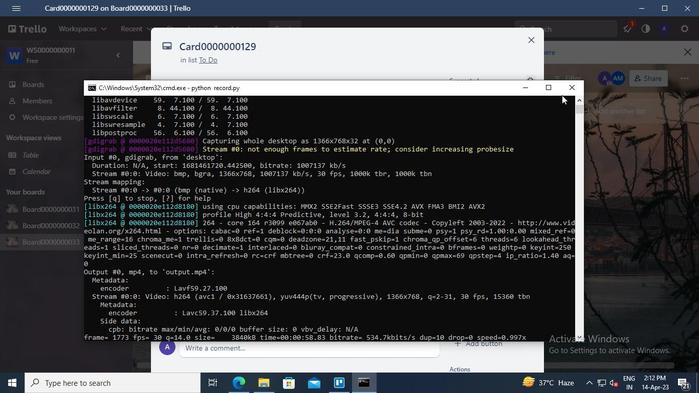 
Action: Mouse pressed left at (563, 92)
Screenshot: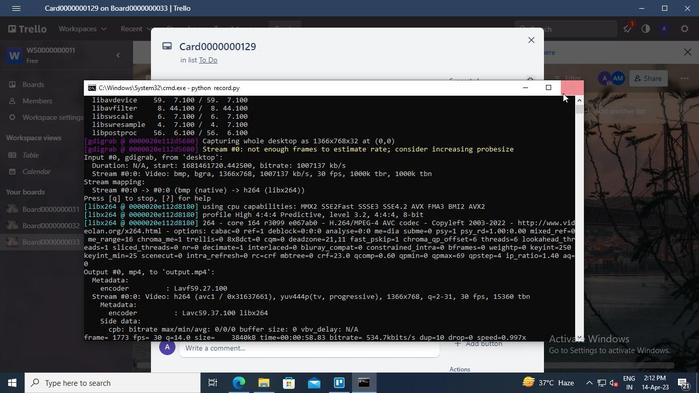 
